 Task: Switch Outlook to offline mode by clicking 'Work Offline' in the 'Send/Receive' tab.
Action: Mouse moved to (20, 95)
Screenshot: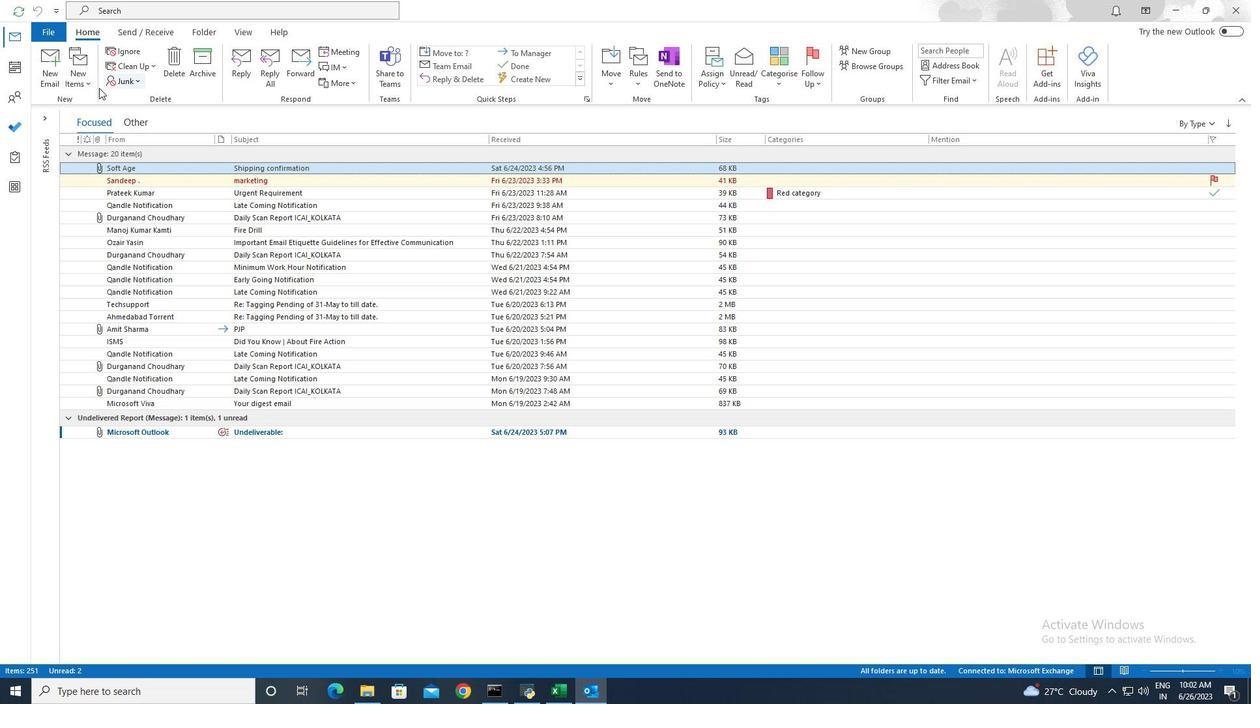 
Action: Mouse pressed left at (20, 95)
Screenshot: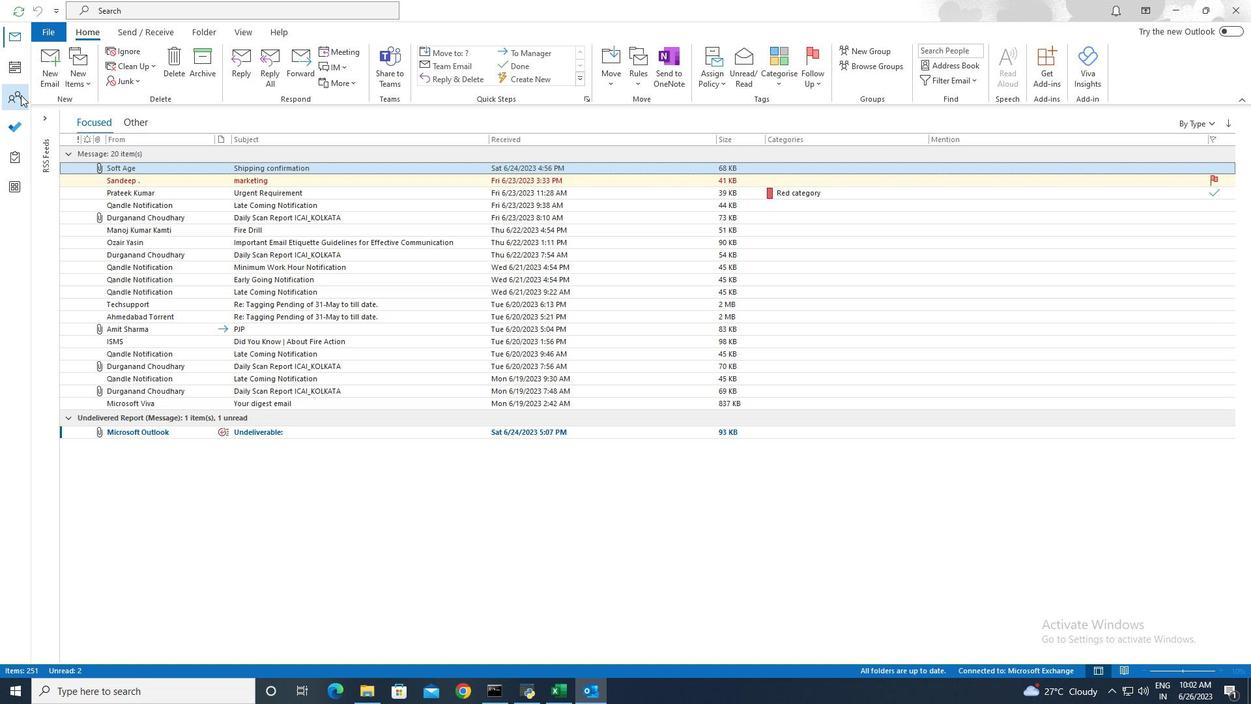 
Action: Mouse moved to (153, 24)
Screenshot: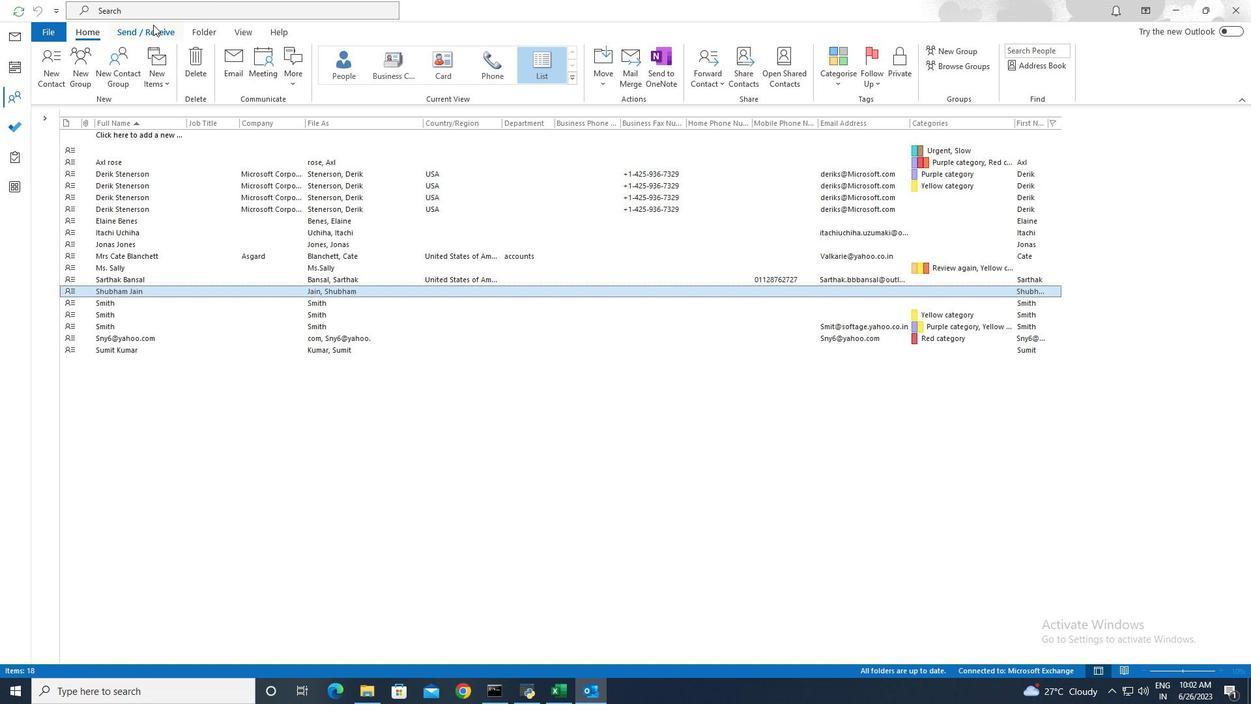 
Action: Mouse pressed left at (153, 24)
Screenshot: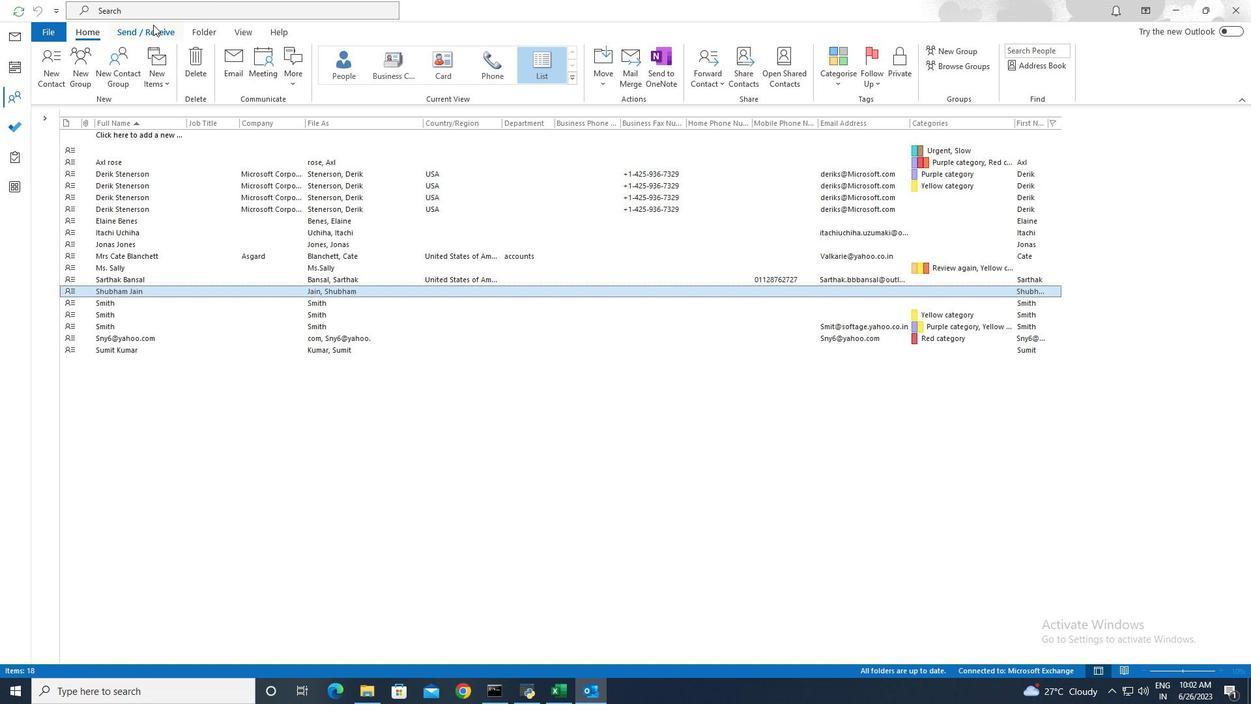 
Action: Mouse moved to (323, 75)
Screenshot: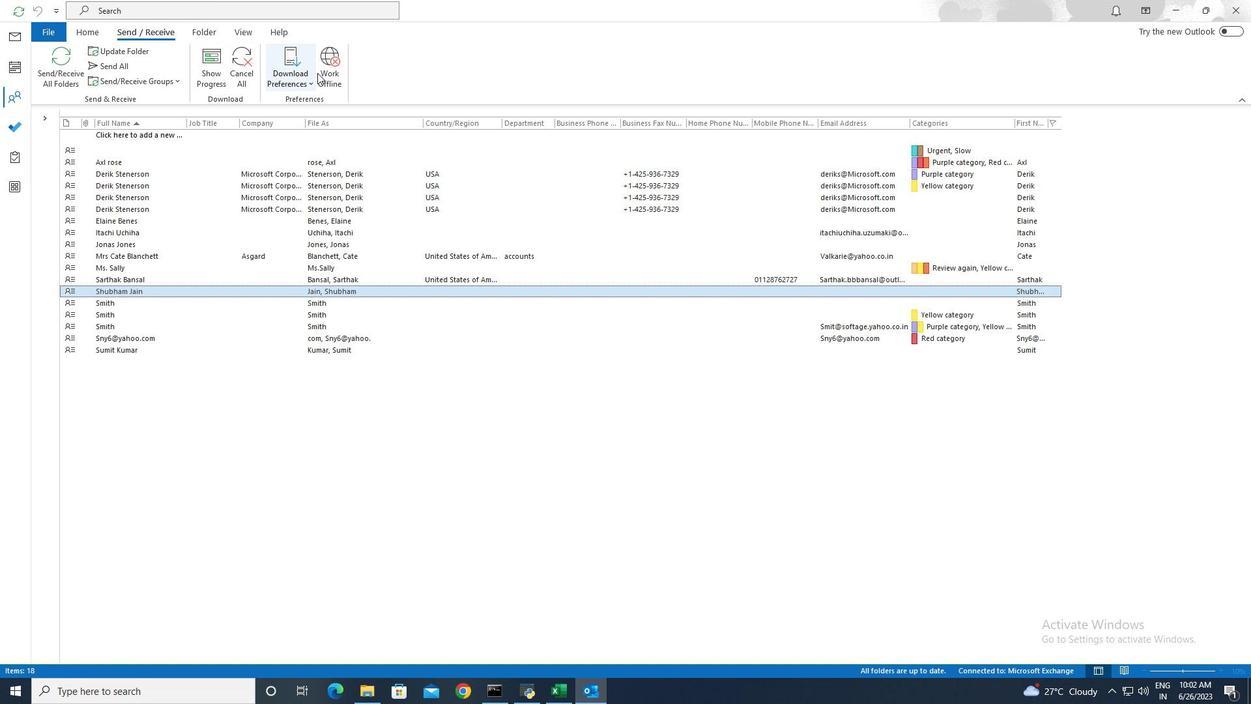 
Action: Mouse pressed left at (323, 75)
Screenshot: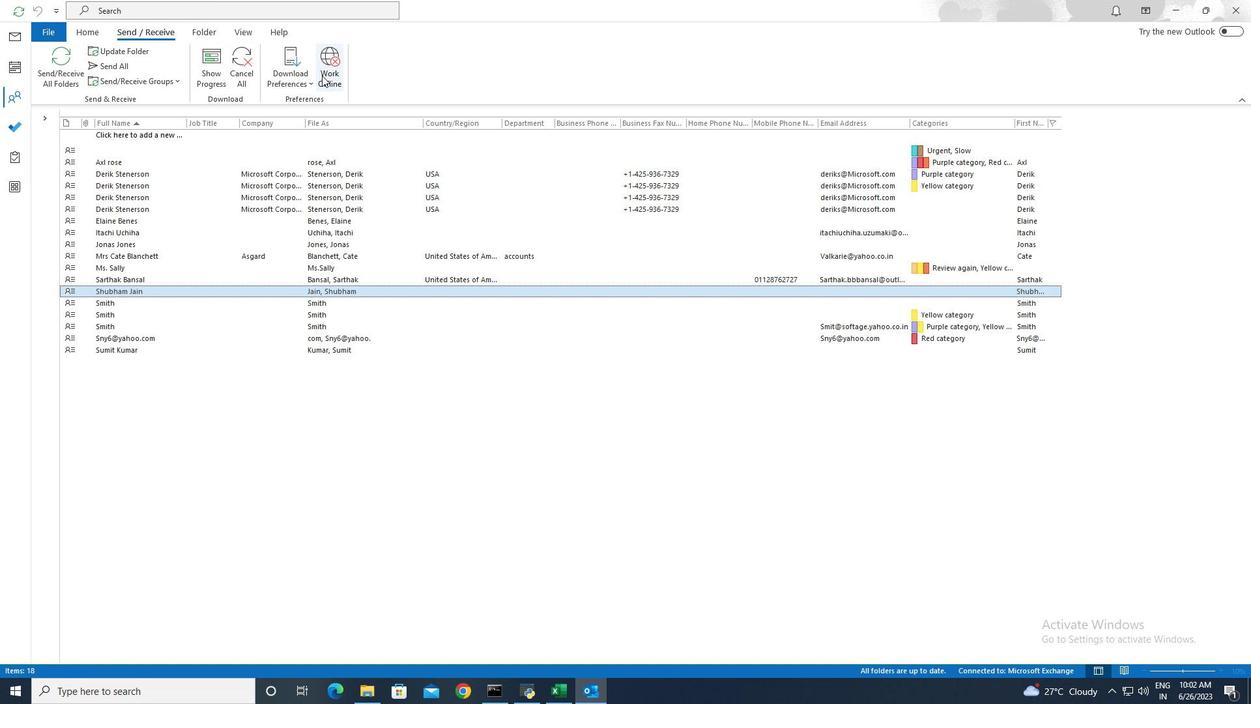 
